 Task: In the  document Positivethinking.epubMake this file  'available offline' Check 'Vision History' View the  non- printing characters
Action: Mouse moved to (238, 340)
Screenshot: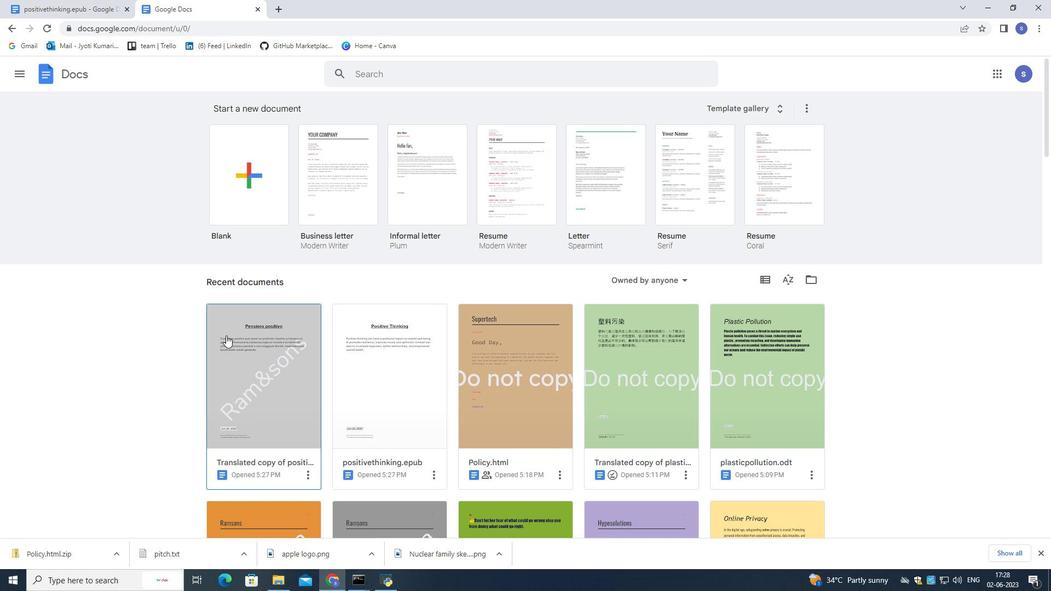 
Action: Mouse pressed left at (238, 340)
Screenshot: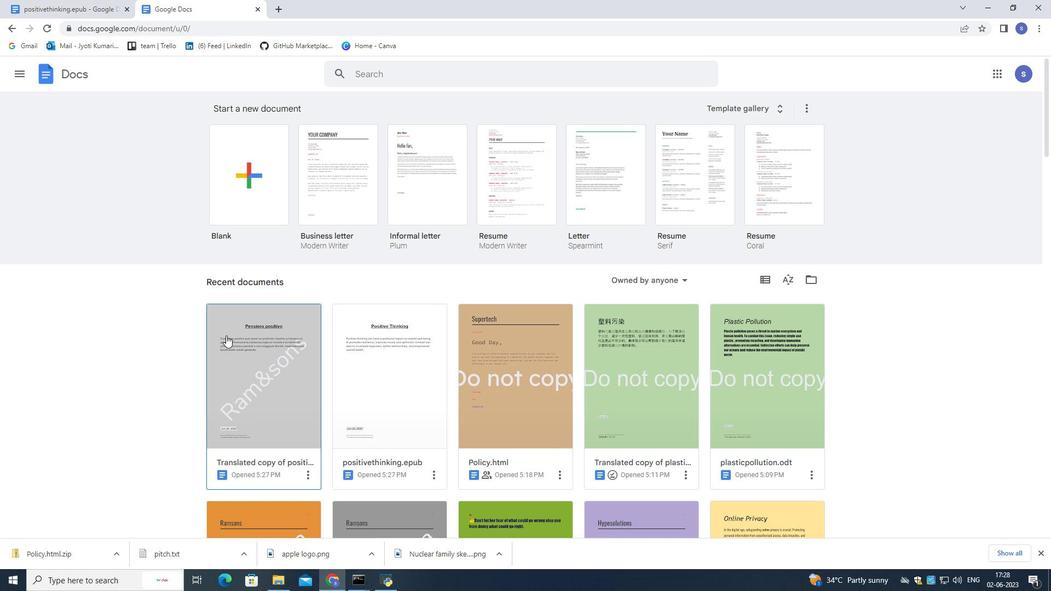
Action: Mouse moved to (238, 340)
Screenshot: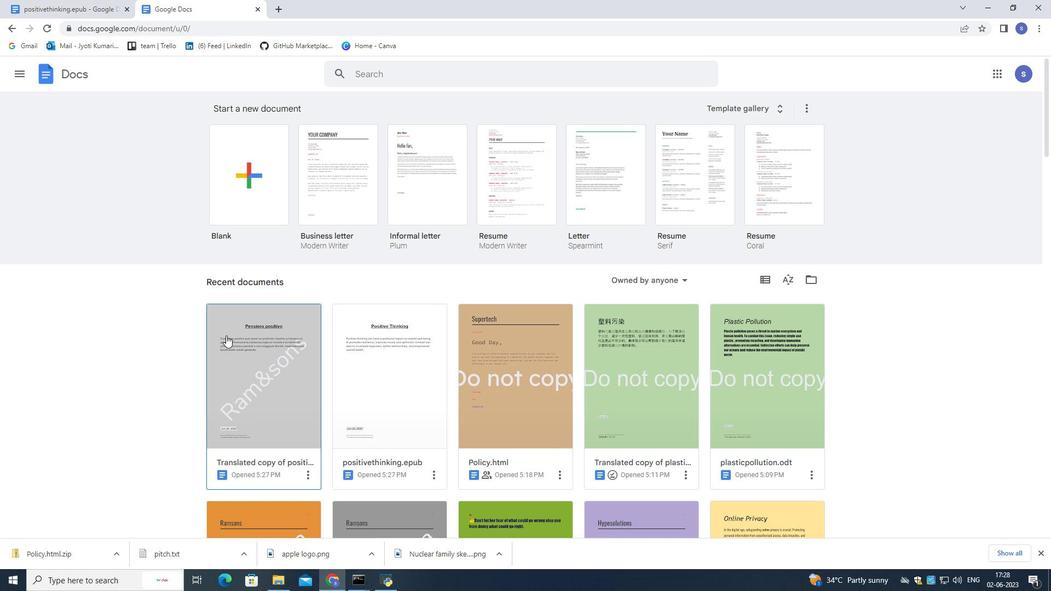 
Action: Mouse pressed left at (238, 340)
Screenshot: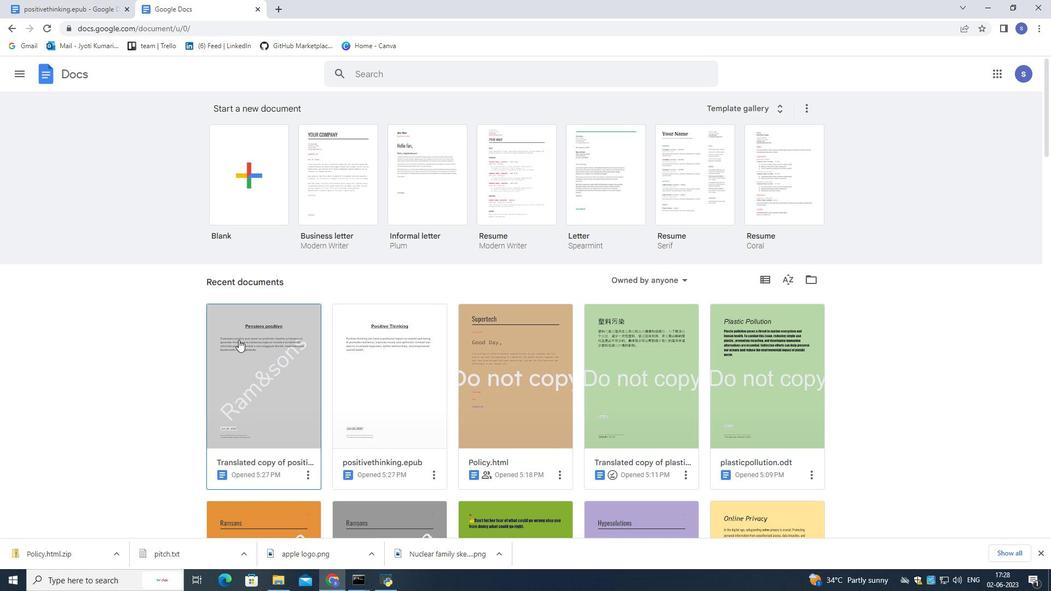 
Action: Mouse moved to (32, 78)
Screenshot: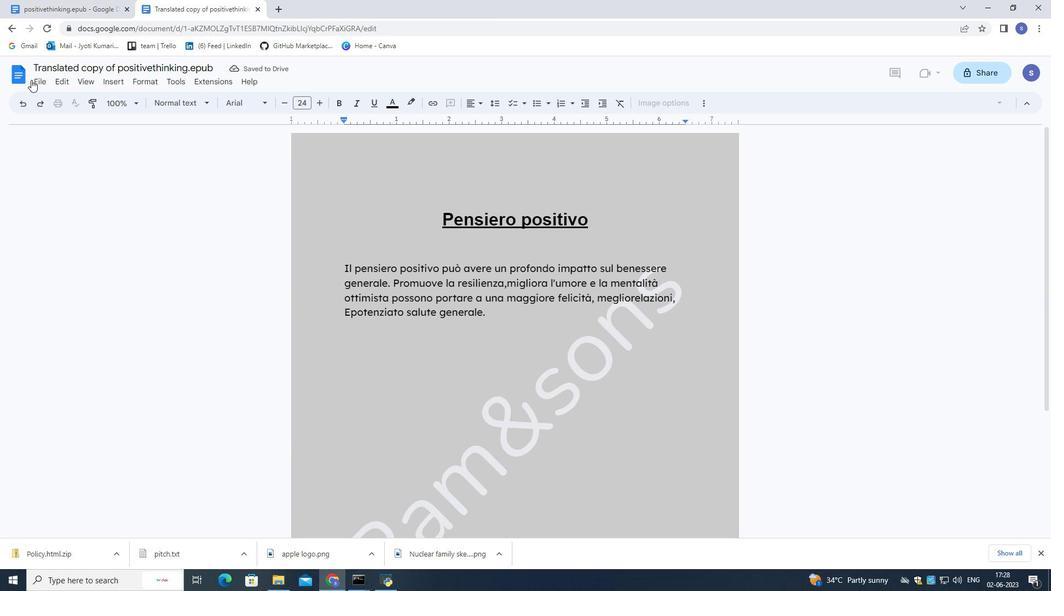 
Action: Mouse pressed left at (32, 78)
Screenshot: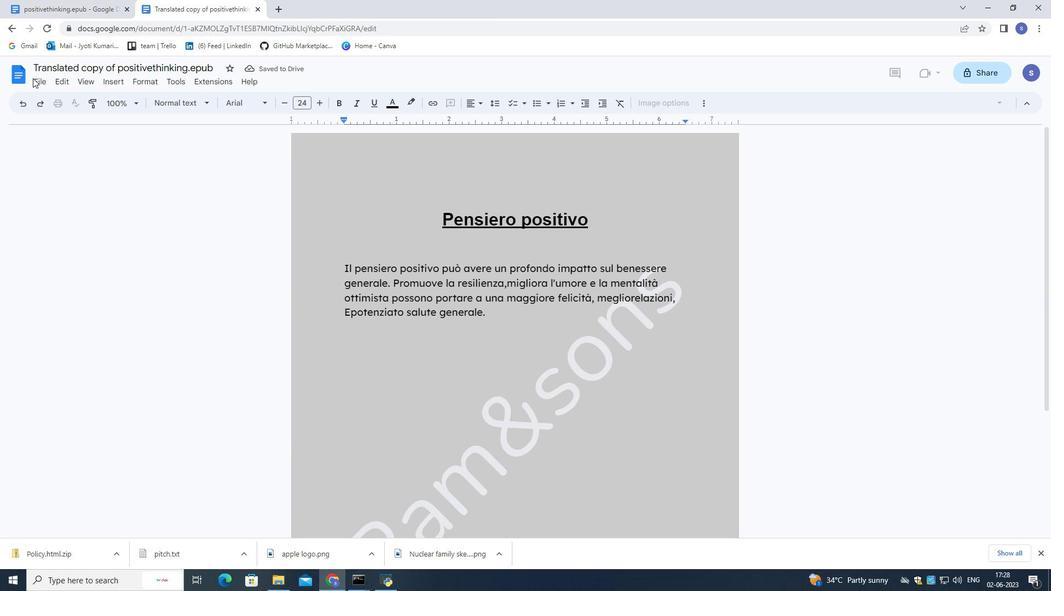 
Action: Mouse moved to (37, 80)
Screenshot: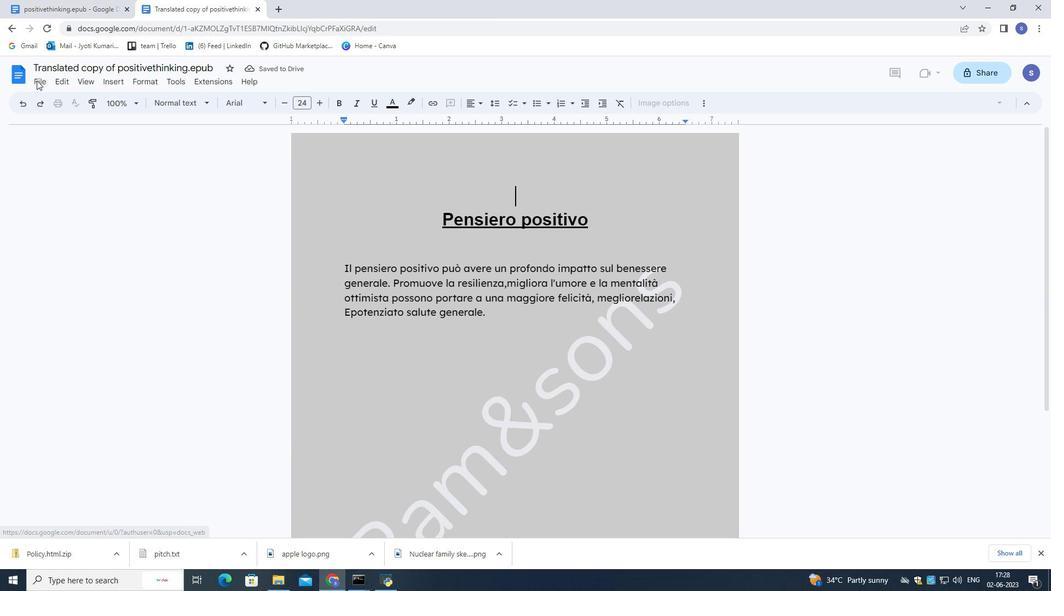 
Action: Mouse pressed left at (37, 80)
Screenshot: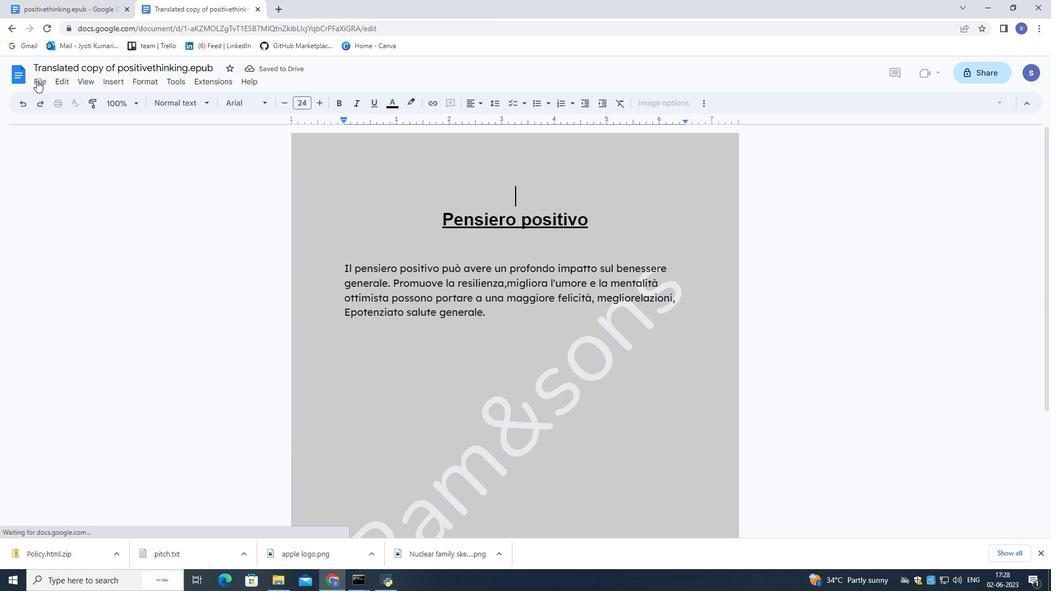 
Action: Mouse moved to (128, 323)
Screenshot: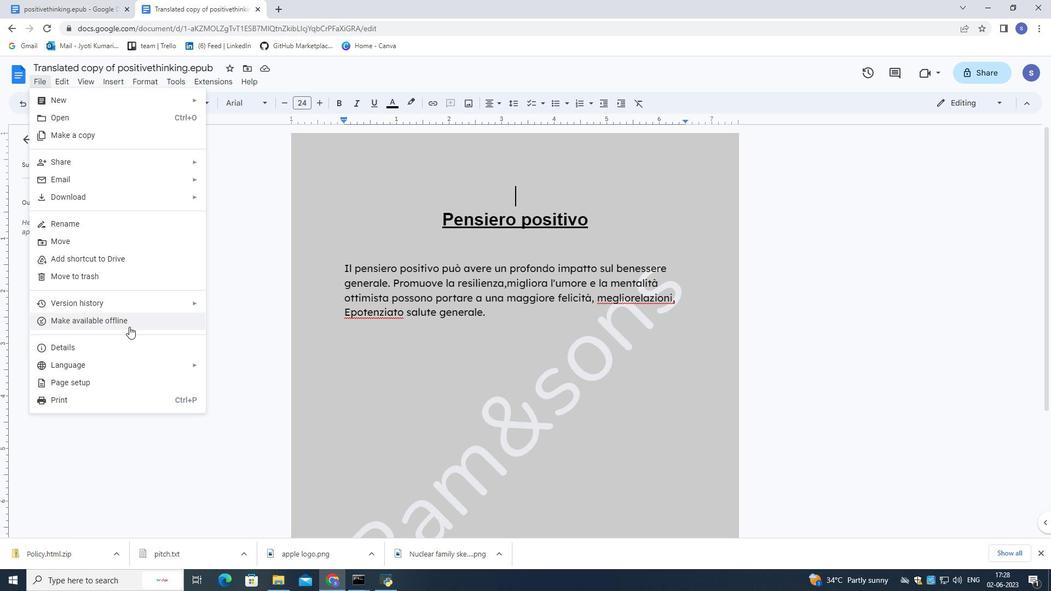 
Action: Mouse pressed left at (128, 323)
Screenshot: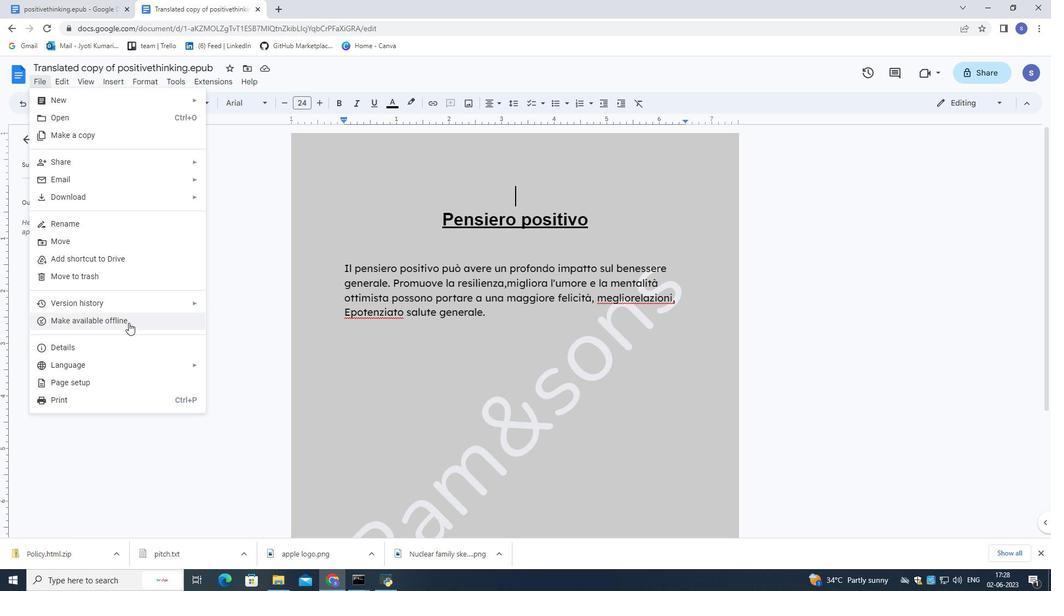 
Action: Mouse moved to (30, 76)
Screenshot: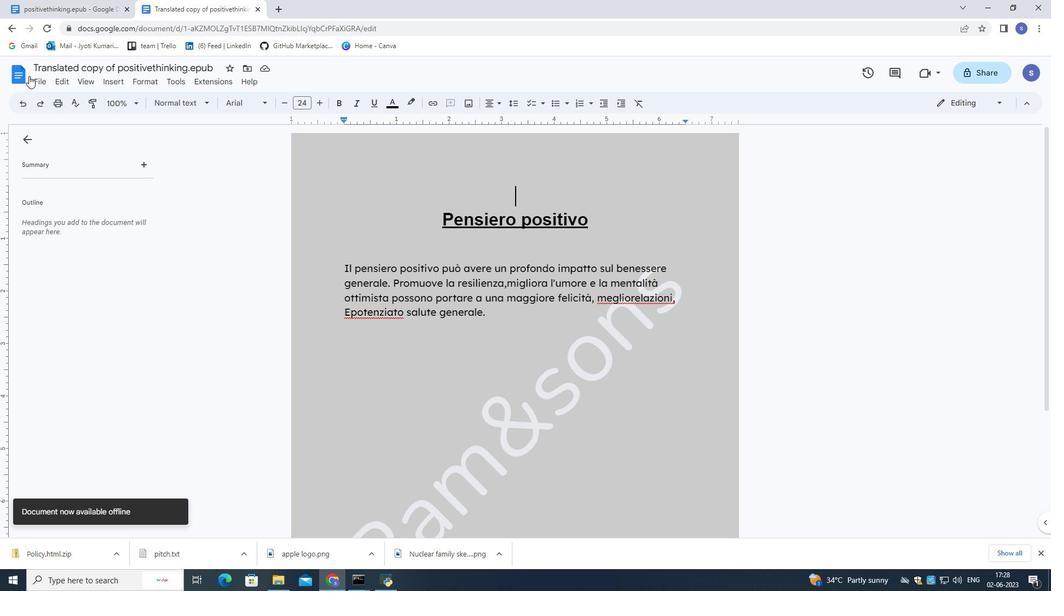 
Action: Mouse pressed left at (30, 76)
Screenshot: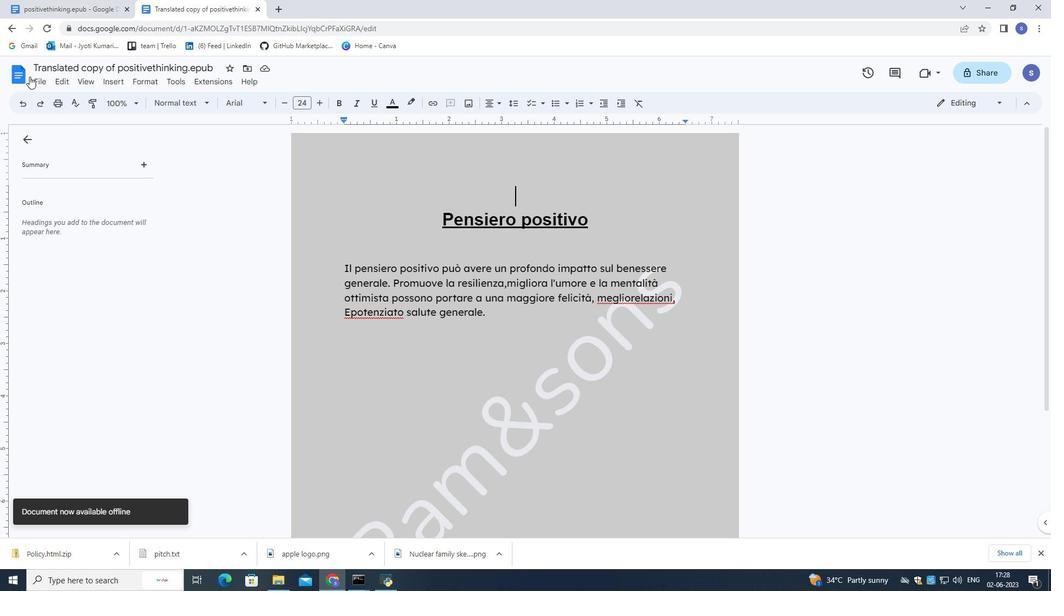 
Action: Mouse moved to (34, 82)
Screenshot: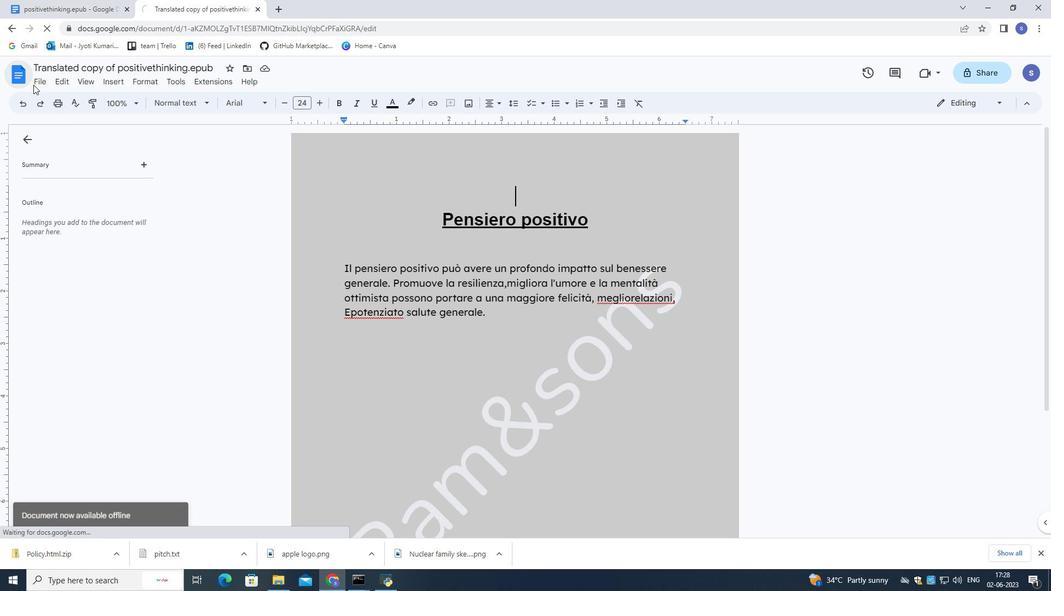 
Action: Mouse pressed left at (34, 82)
Screenshot: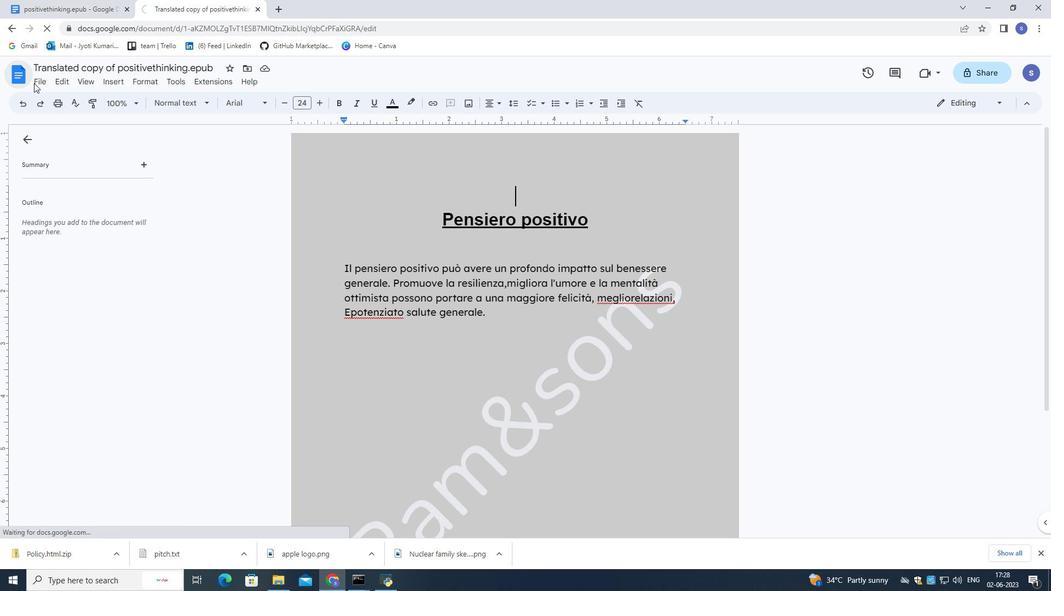 
Action: Mouse moved to (231, 317)
Screenshot: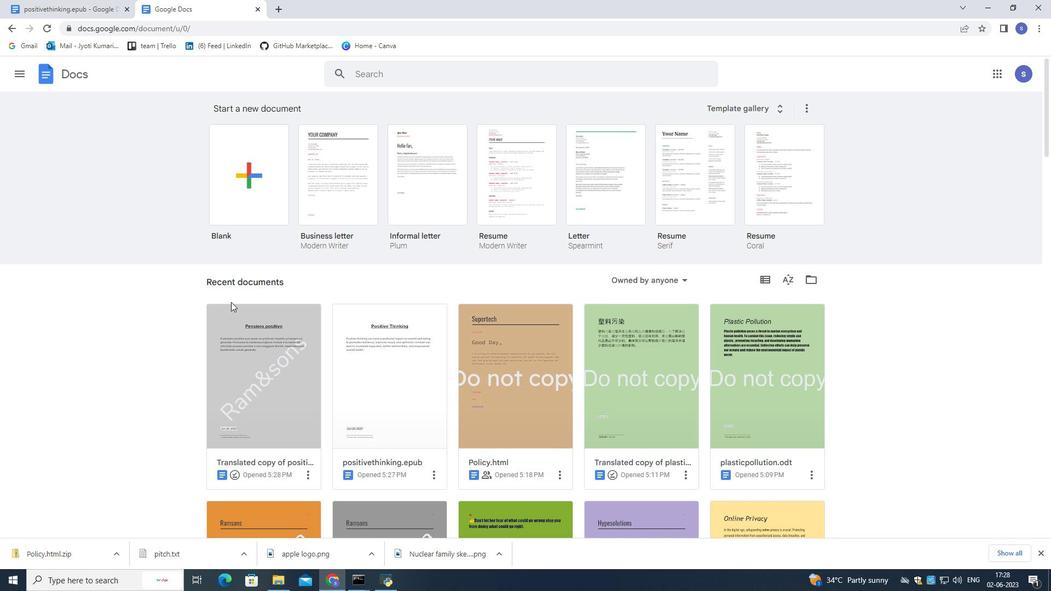 
Action: Mouse pressed left at (231, 317)
Screenshot: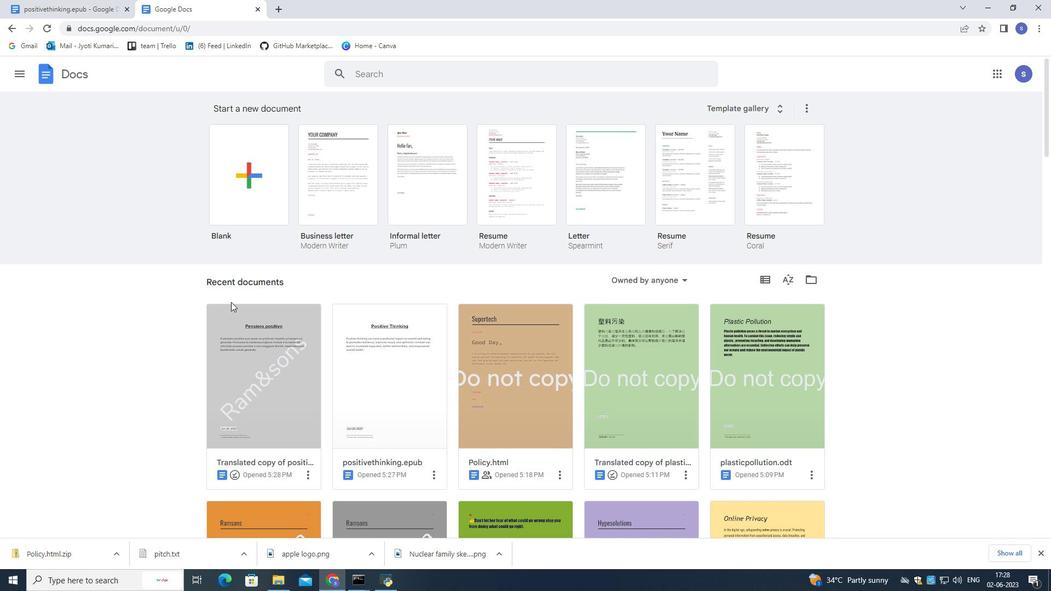 
Action: Mouse pressed left at (231, 317)
Screenshot: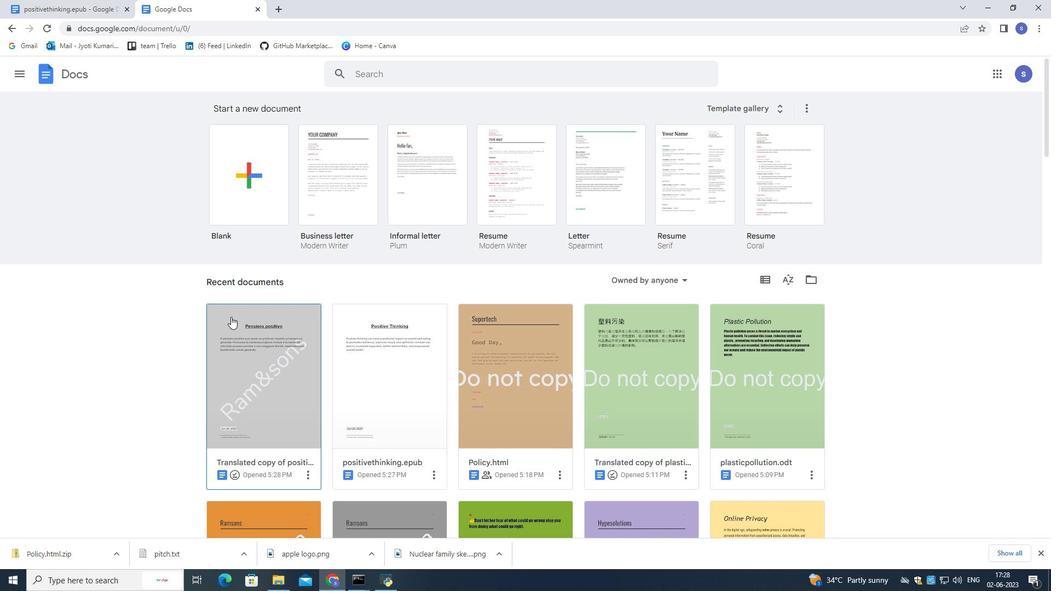 
Action: Mouse moved to (41, 81)
Screenshot: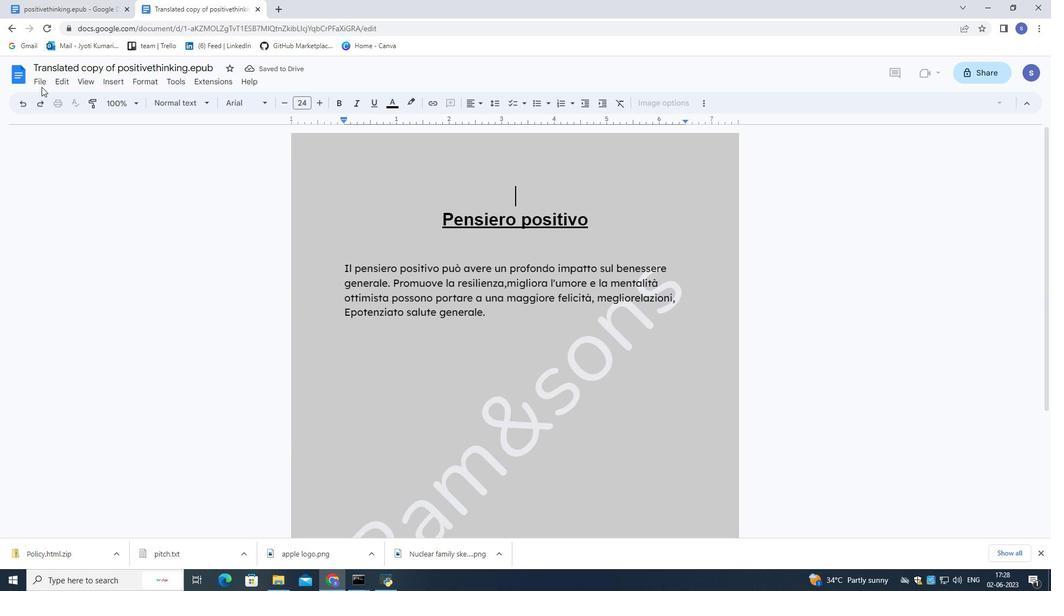 
Action: Mouse pressed left at (41, 81)
Screenshot: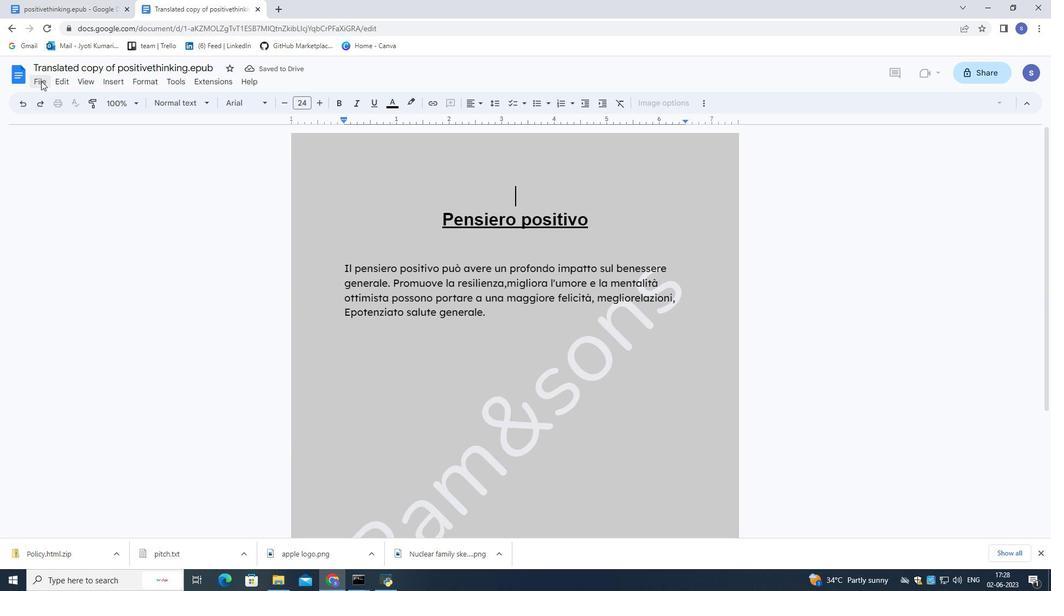 
Action: Mouse moved to (105, 306)
Screenshot: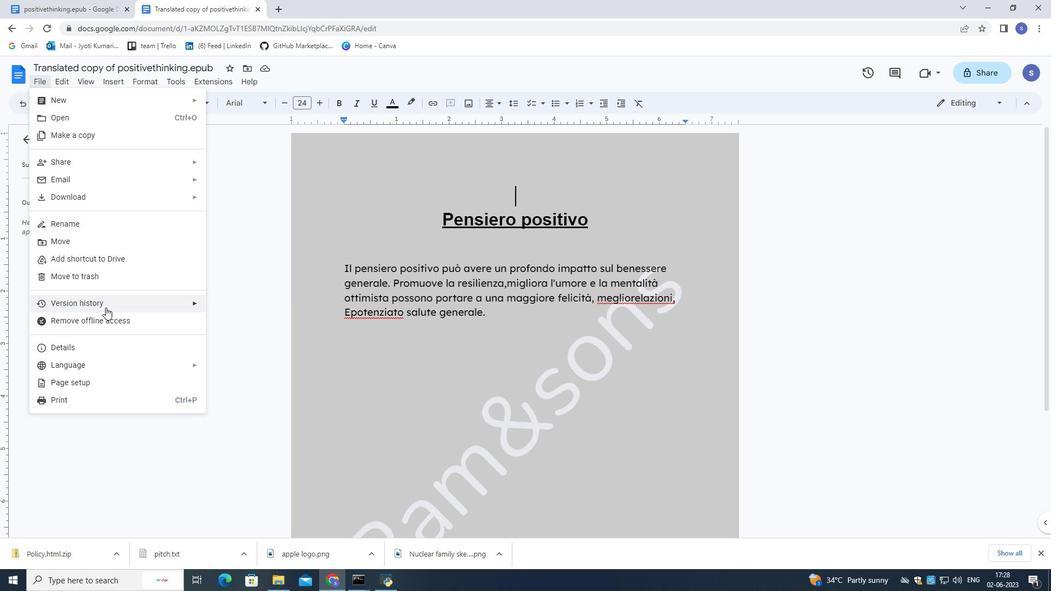 
Action: Mouse pressed left at (105, 306)
Screenshot: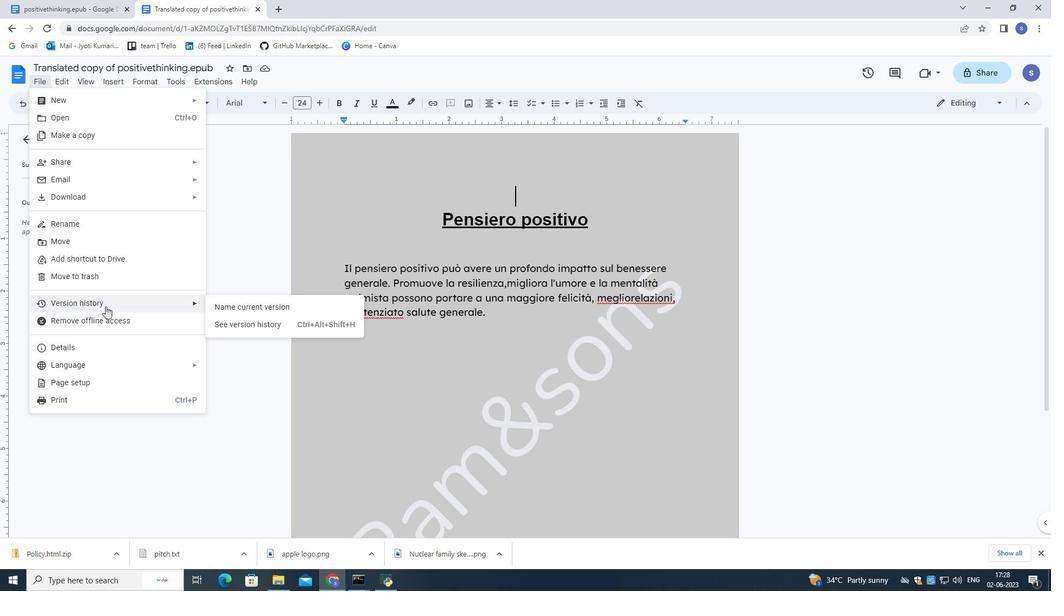 
Action: Mouse moved to (229, 328)
Screenshot: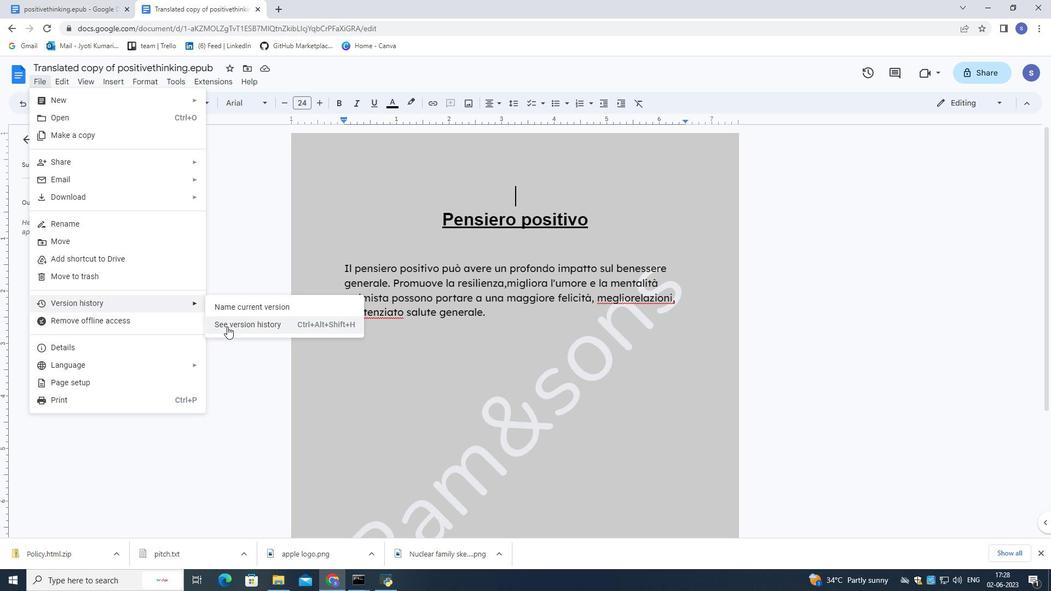 
Action: Mouse pressed left at (229, 328)
Screenshot: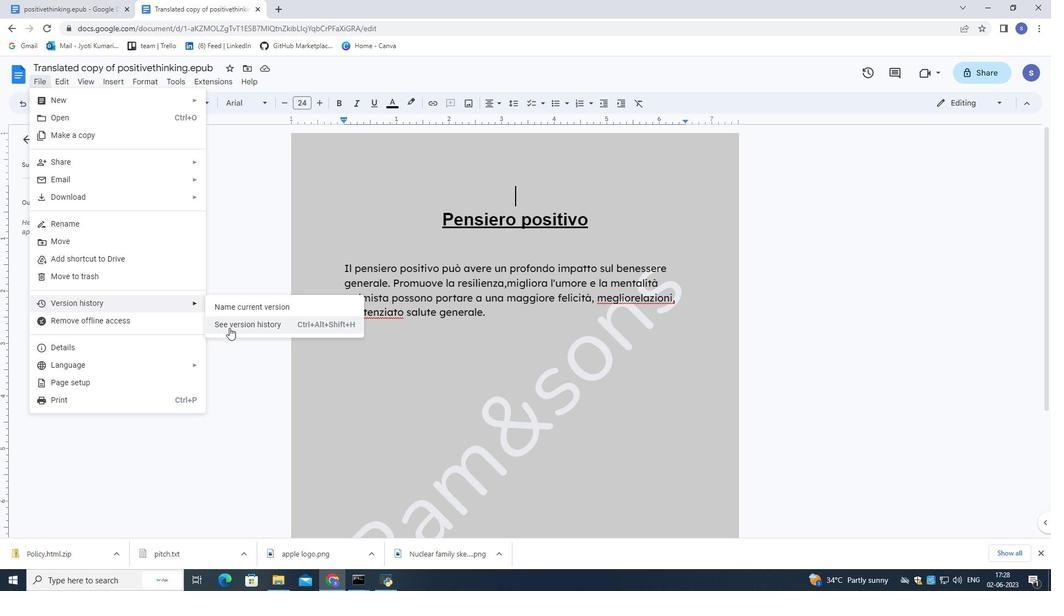 
Action: Mouse moved to (323, 326)
Screenshot: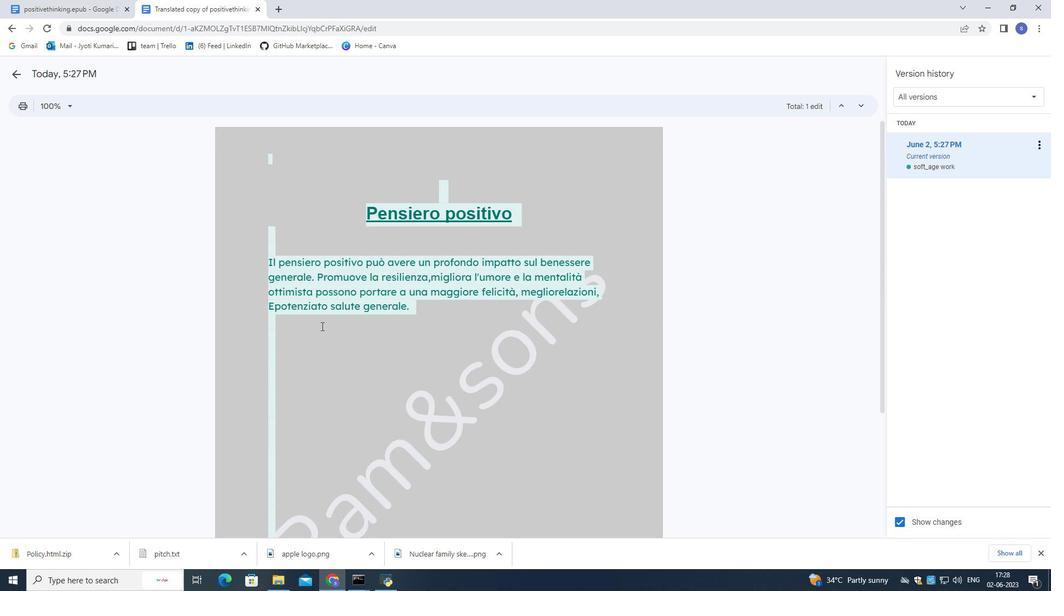 
Action: Mouse scrolled (323, 325) with delta (0, 0)
Screenshot: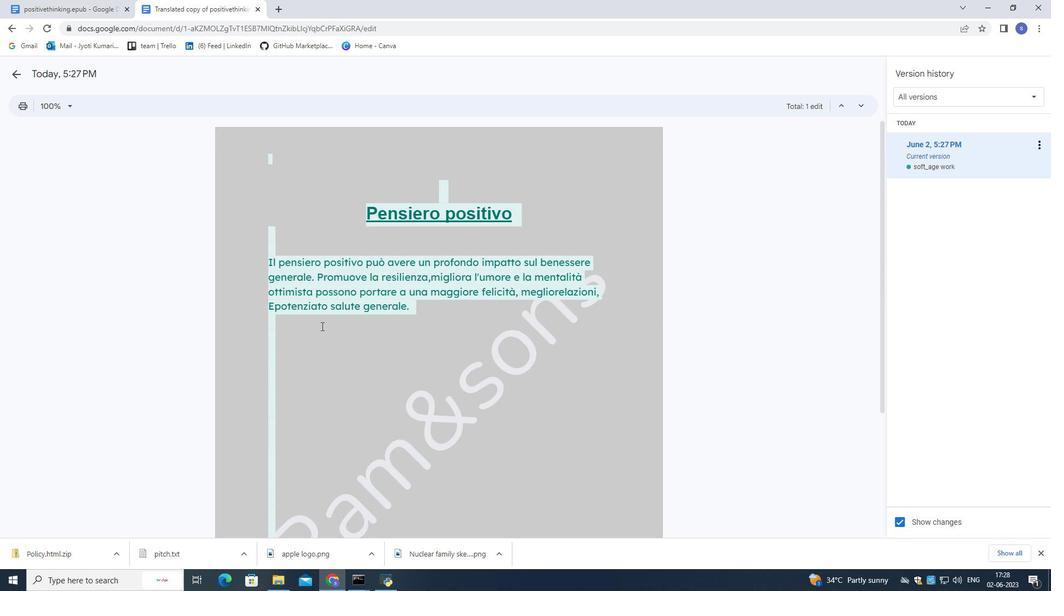 
Action: Mouse moved to (324, 326)
Screenshot: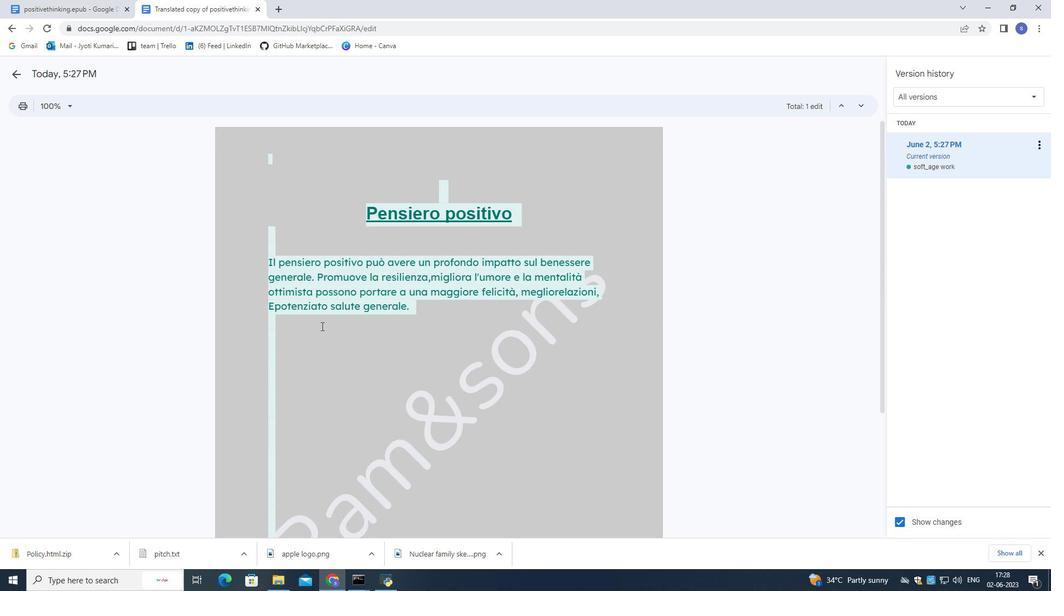 
Action: Mouse scrolled (324, 325) with delta (0, 0)
Screenshot: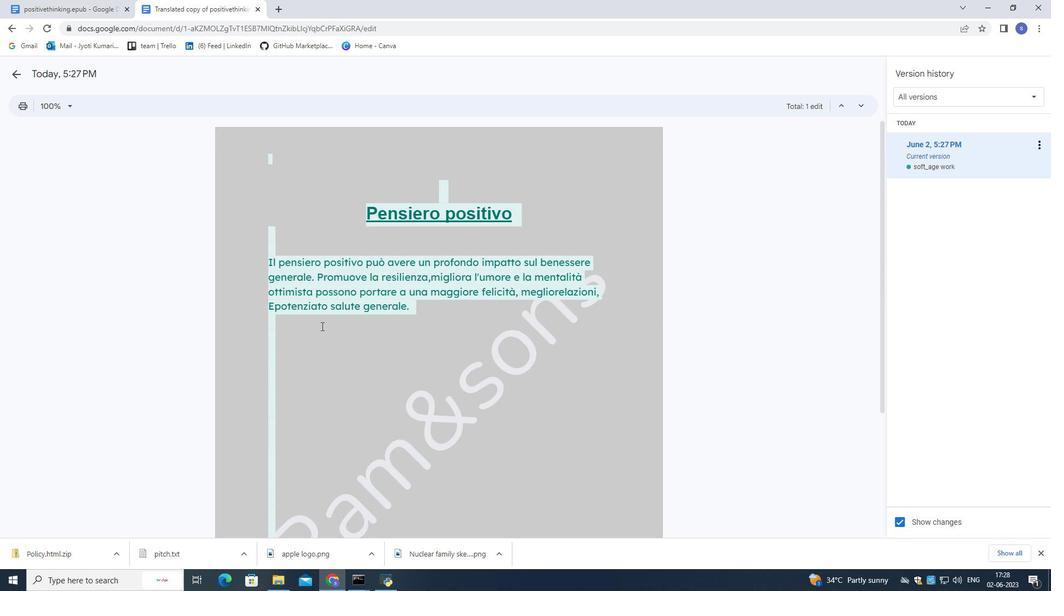 
Action: Mouse scrolled (324, 325) with delta (0, 0)
Screenshot: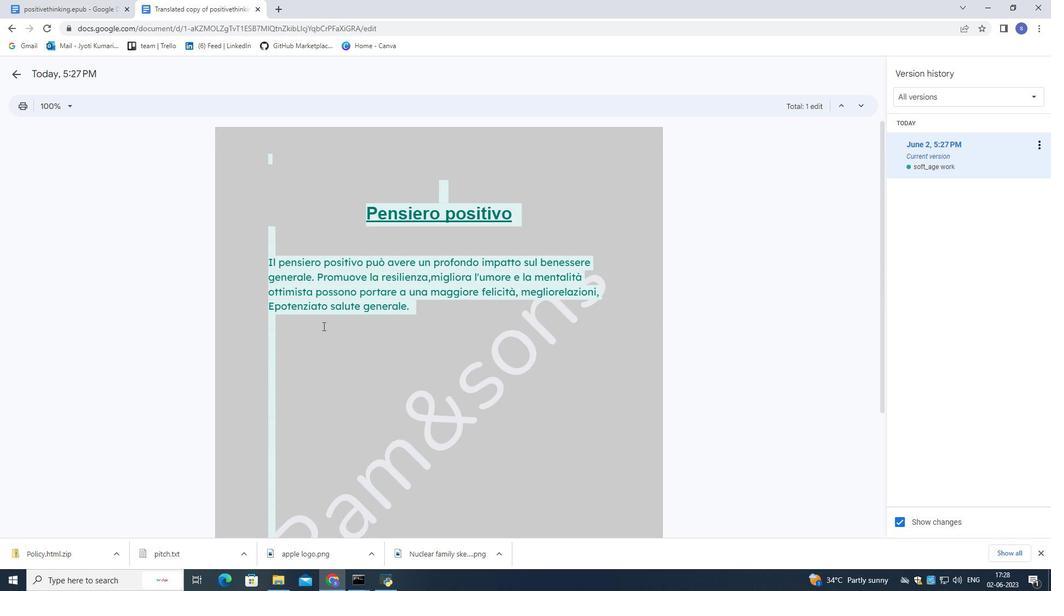 
Action: Mouse scrolled (324, 325) with delta (0, 0)
Screenshot: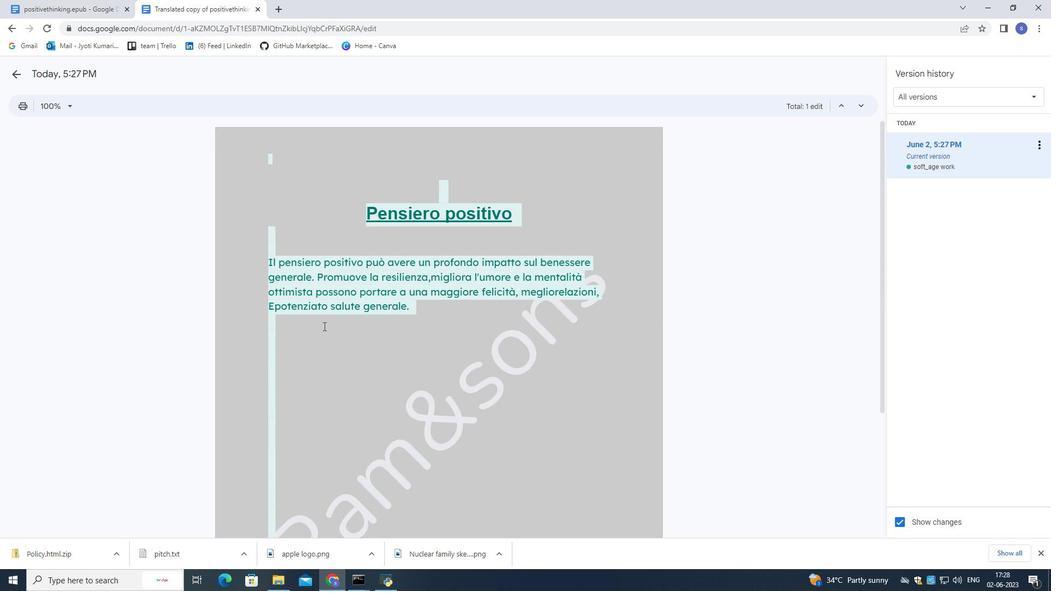 
Action: Mouse scrolled (324, 325) with delta (0, 0)
Screenshot: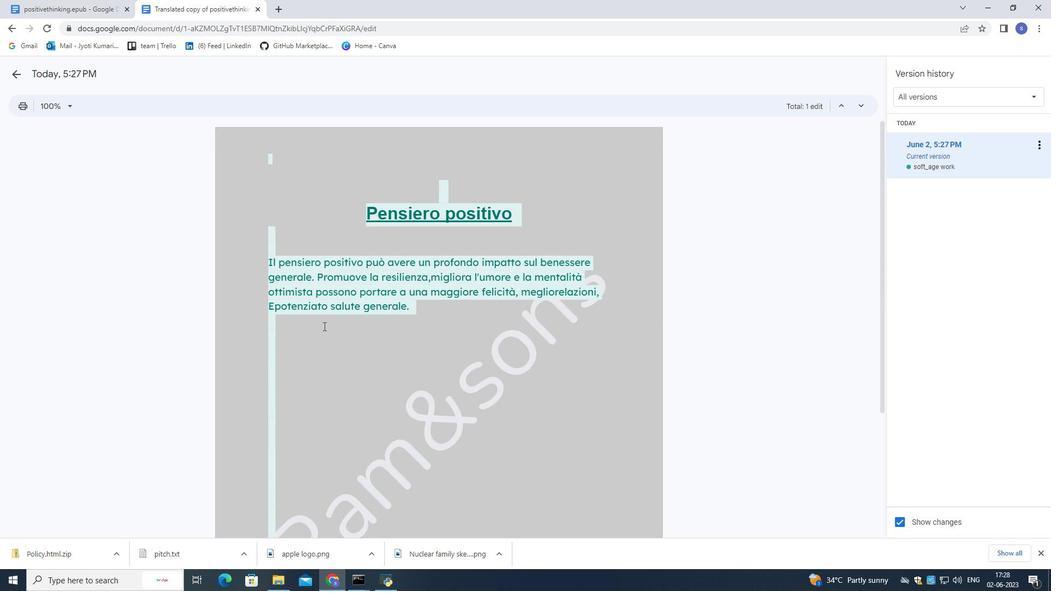
Action: Mouse scrolled (324, 325) with delta (0, 0)
Screenshot: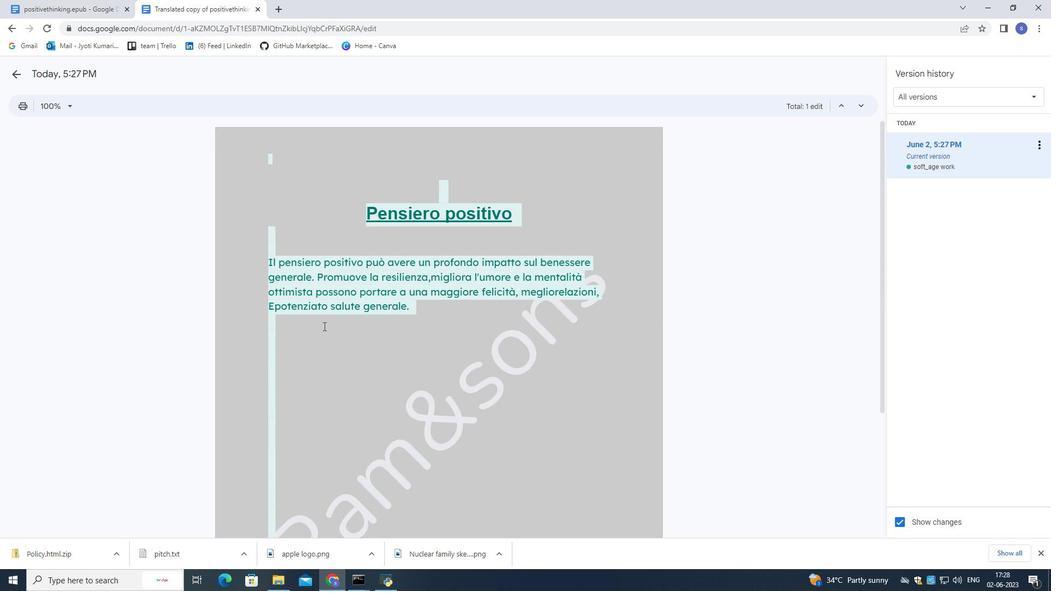 
Action: Mouse moved to (324, 325)
Screenshot: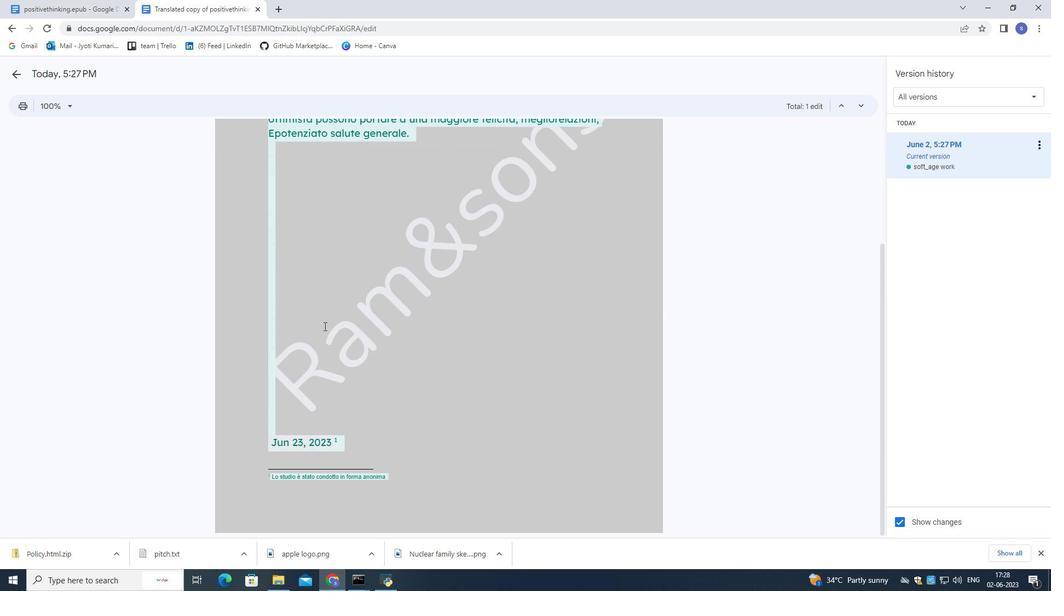 
Action: Mouse scrolled (324, 325) with delta (0, 0)
Screenshot: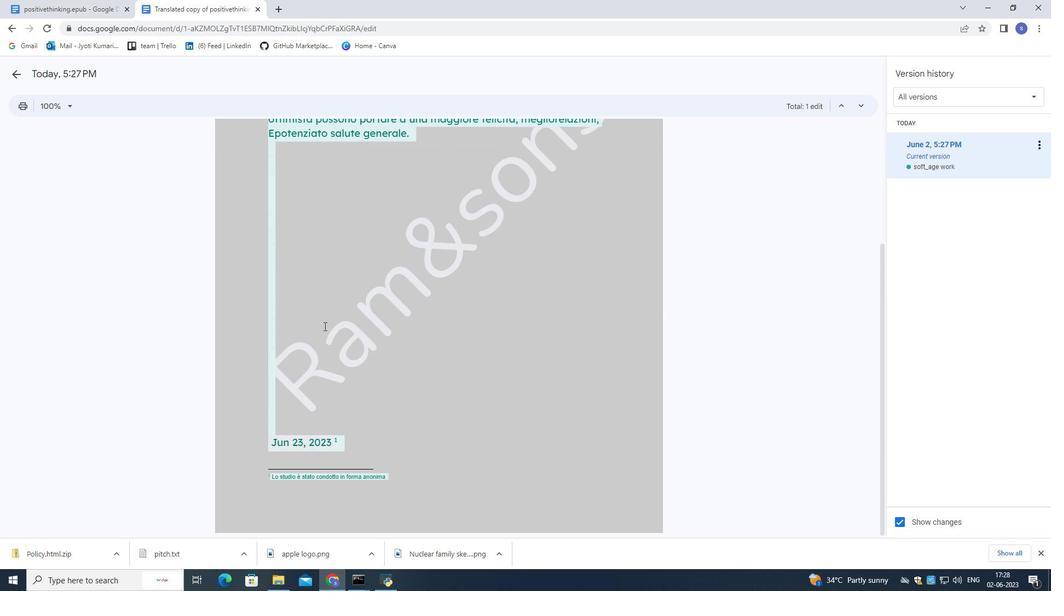 
Action: Mouse moved to (324, 324)
Screenshot: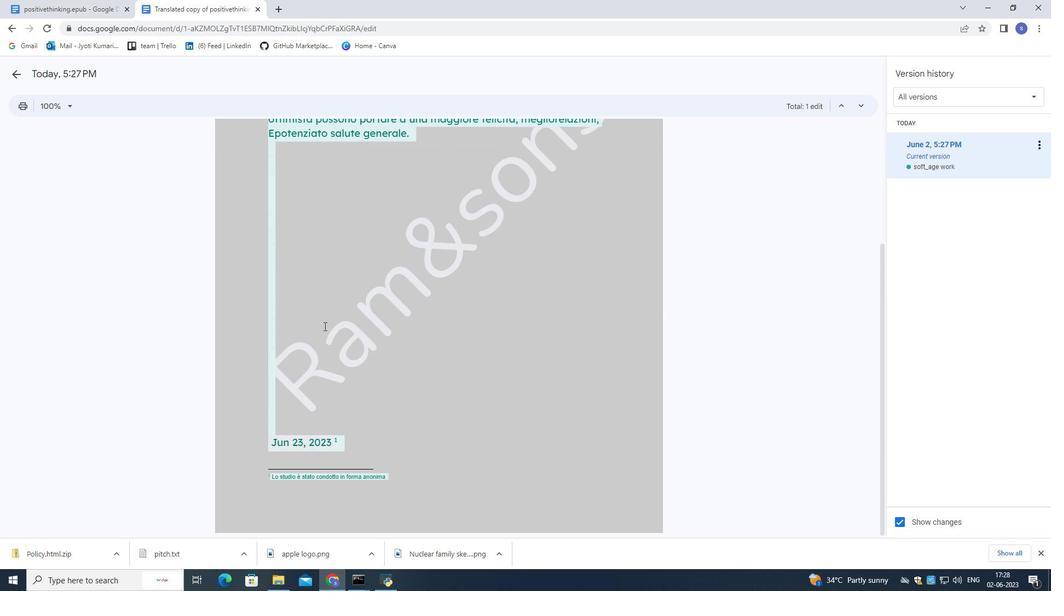 
Action: Mouse scrolled (324, 325) with delta (0, 0)
Screenshot: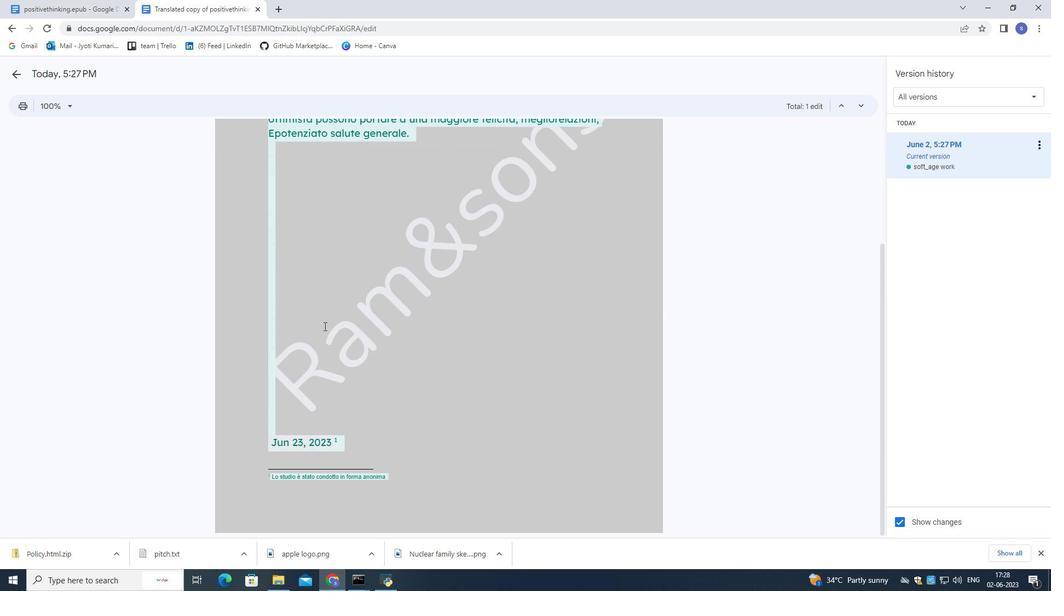 
Action: Mouse scrolled (324, 325) with delta (0, 0)
Screenshot: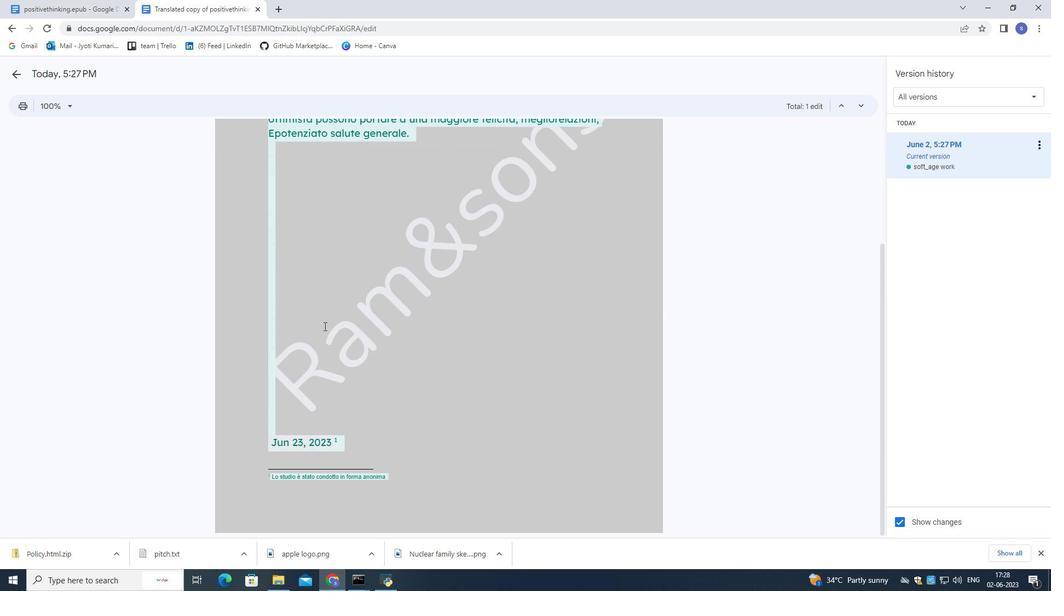 
Action: Mouse moved to (324, 324)
Screenshot: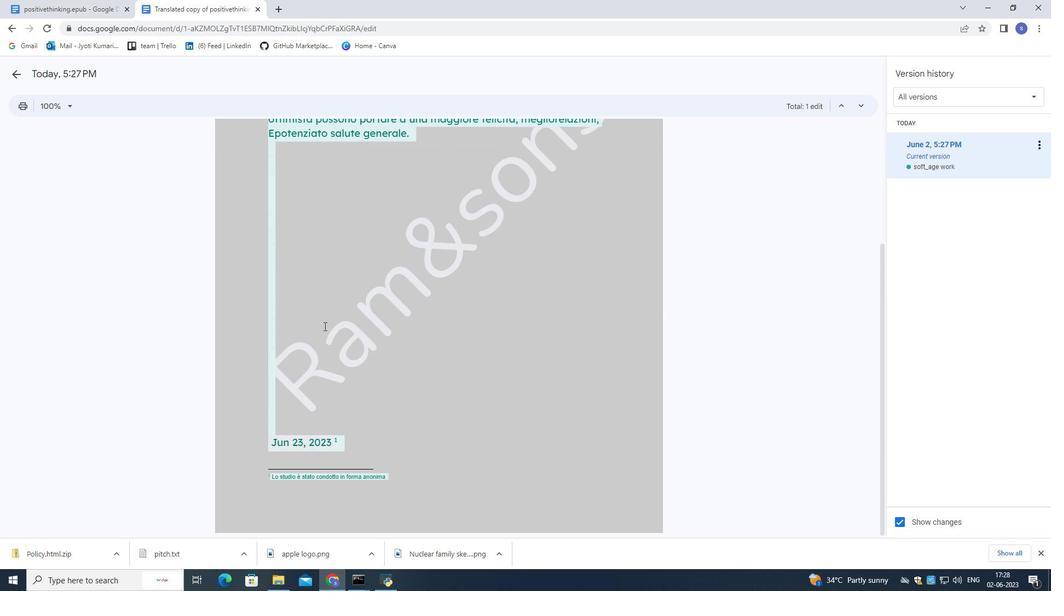 
Action: Mouse scrolled (324, 325) with delta (0, 0)
Screenshot: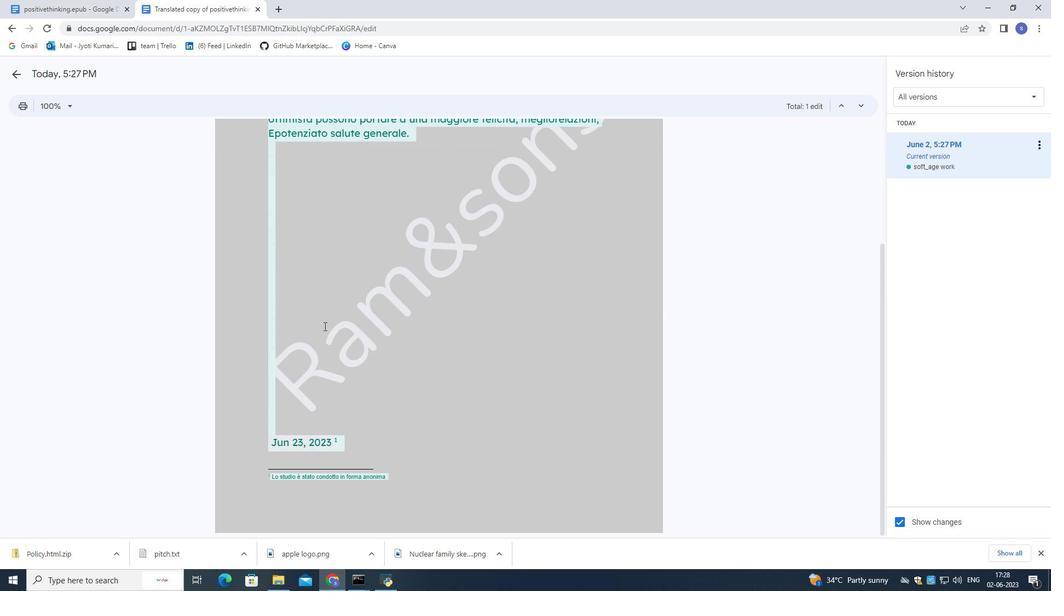 
Action: Mouse moved to (324, 323)
Screenshot: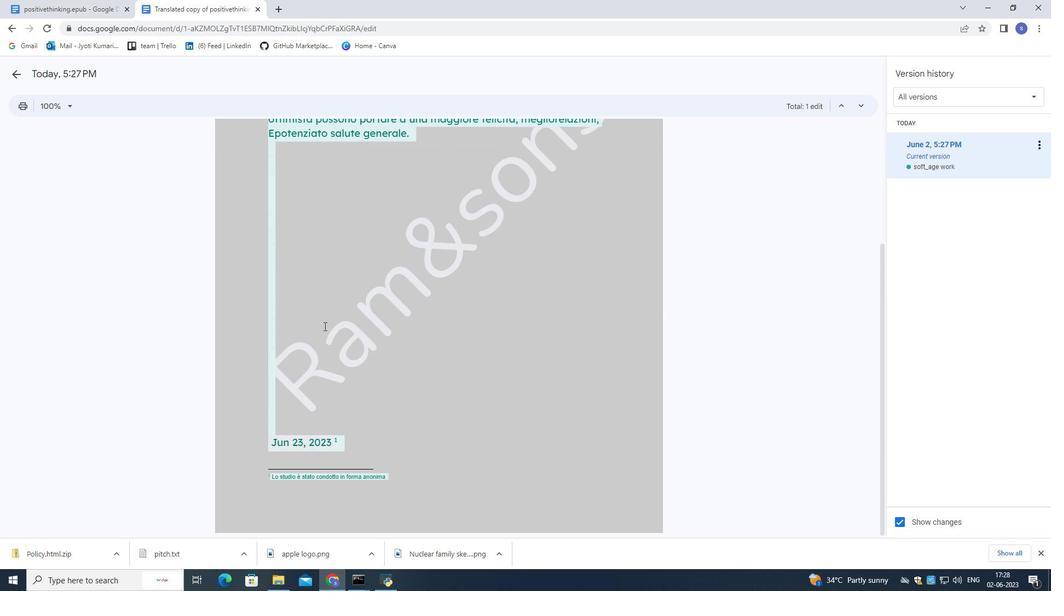 
Action: Mouse scrolled (324, 324) with delta (0, 0)
Screenshot: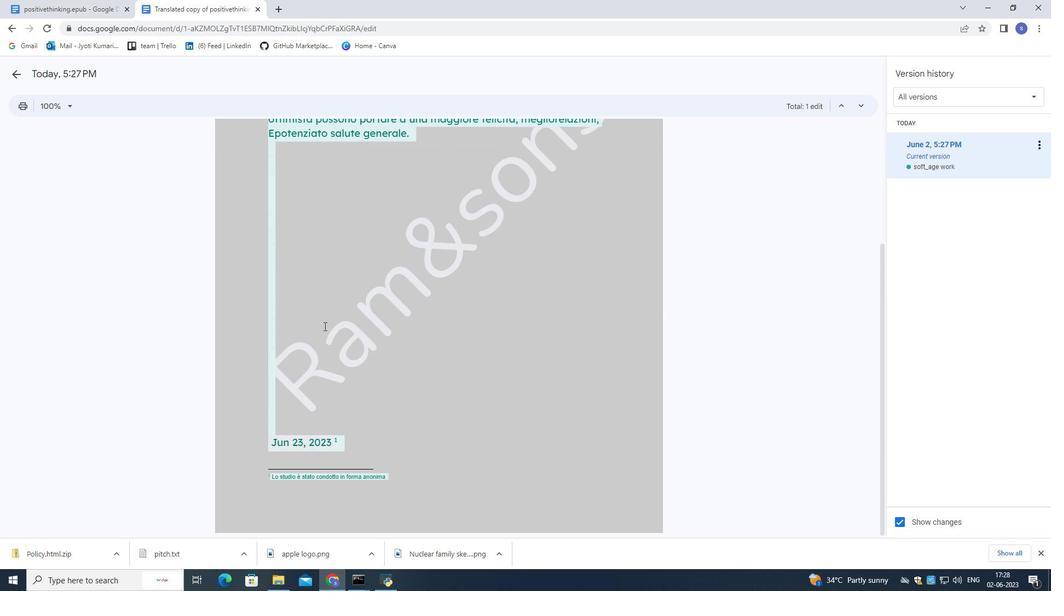 
Action: Mouse moved to (324, 323)
Screenshot: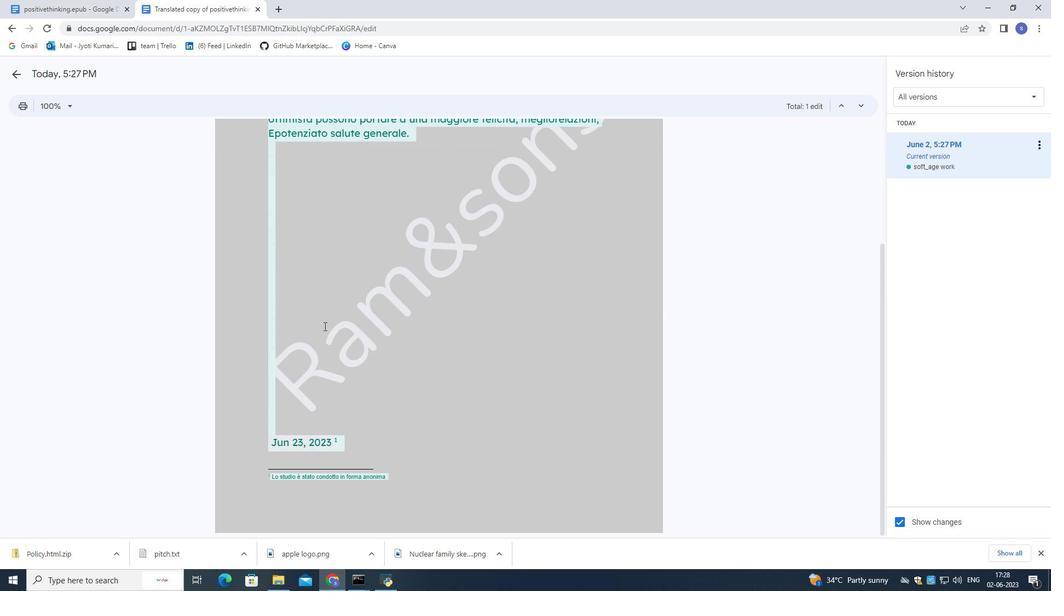 
Action: Mouse scrolled (324, 323) with delta (0, 0)
Screenshot: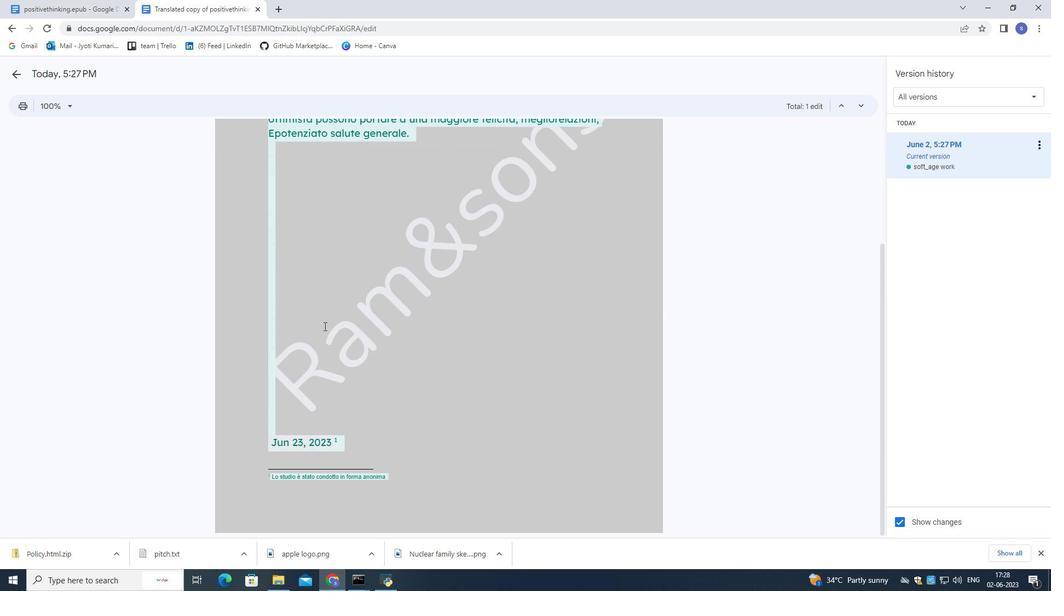 
Action: Mouse scrolled (324, 323) with delta (0, 0)
Screenshot: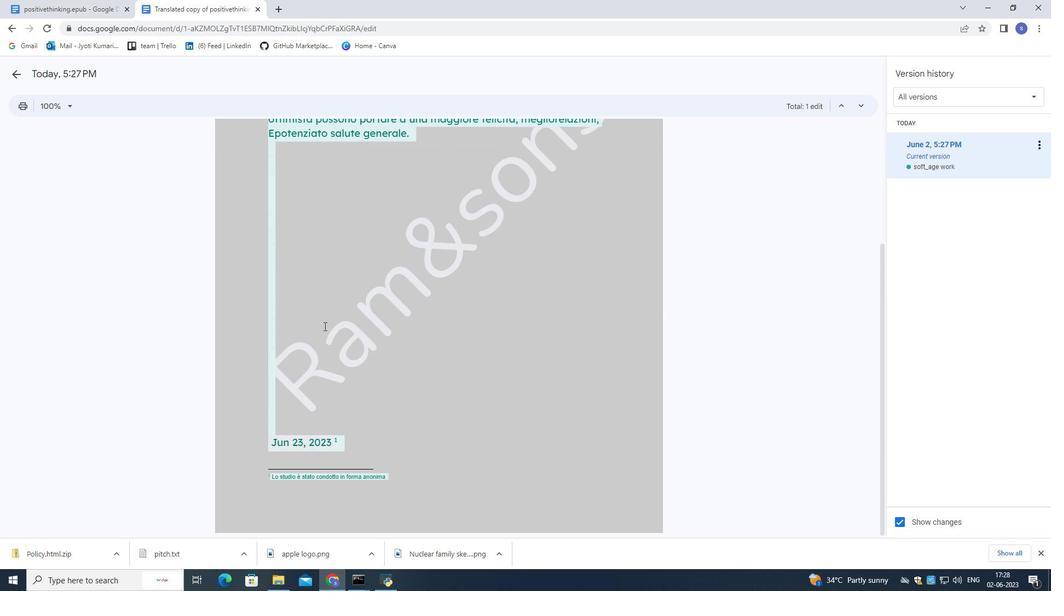 
Action: Mouse moved to (324, 322)
Screenshot: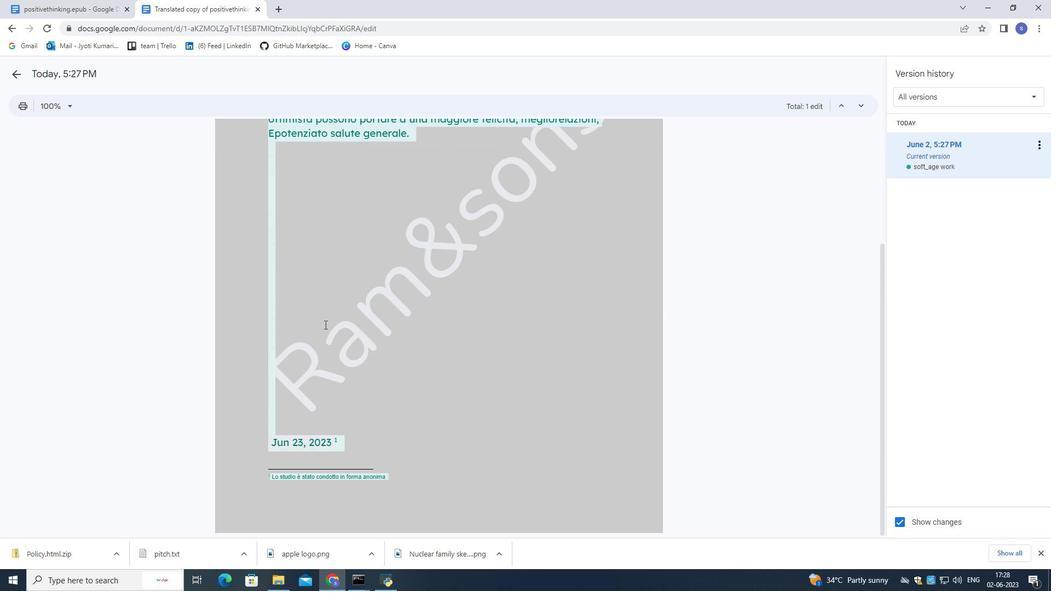 
Action: Mouse scrolled (324, 322) with delta (0, 0)
Screenshot: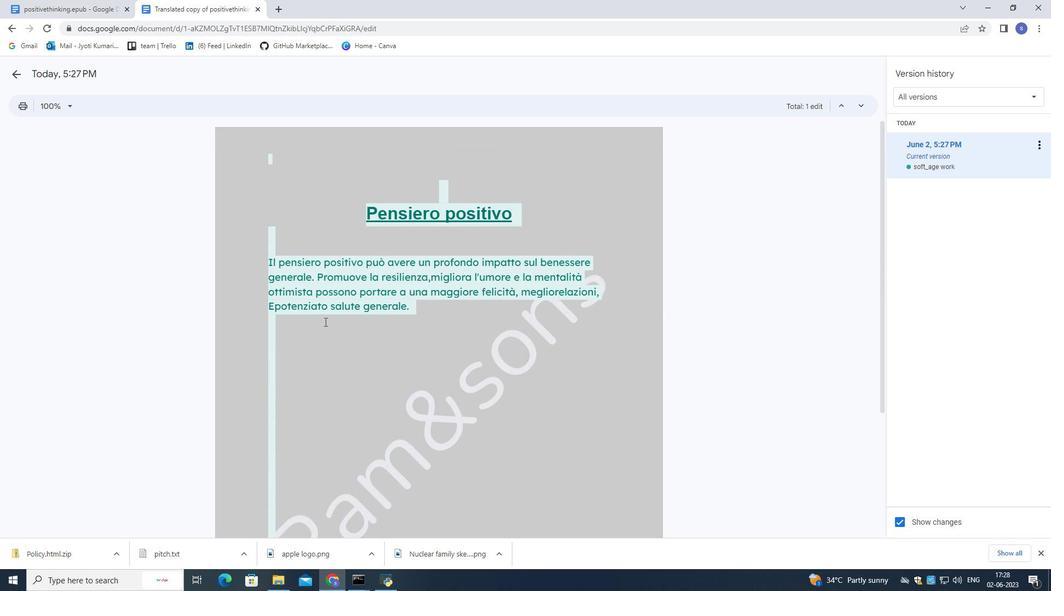 
Action: Mouse scrolled (324, 322) with delta (0, 0)
Screenshot: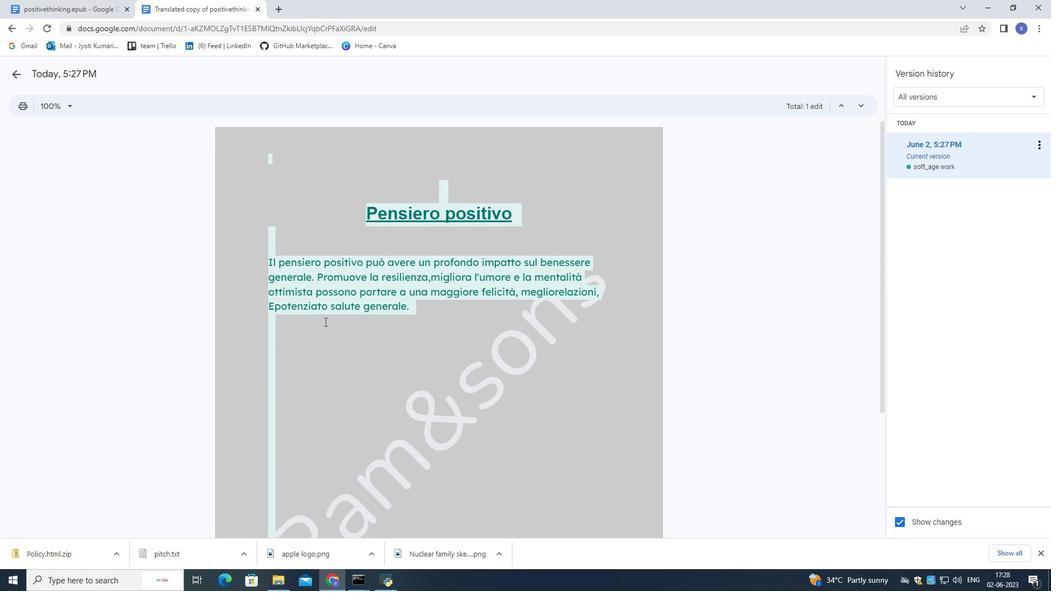
Action: Mouse moved to (324, 321)
Screenshot: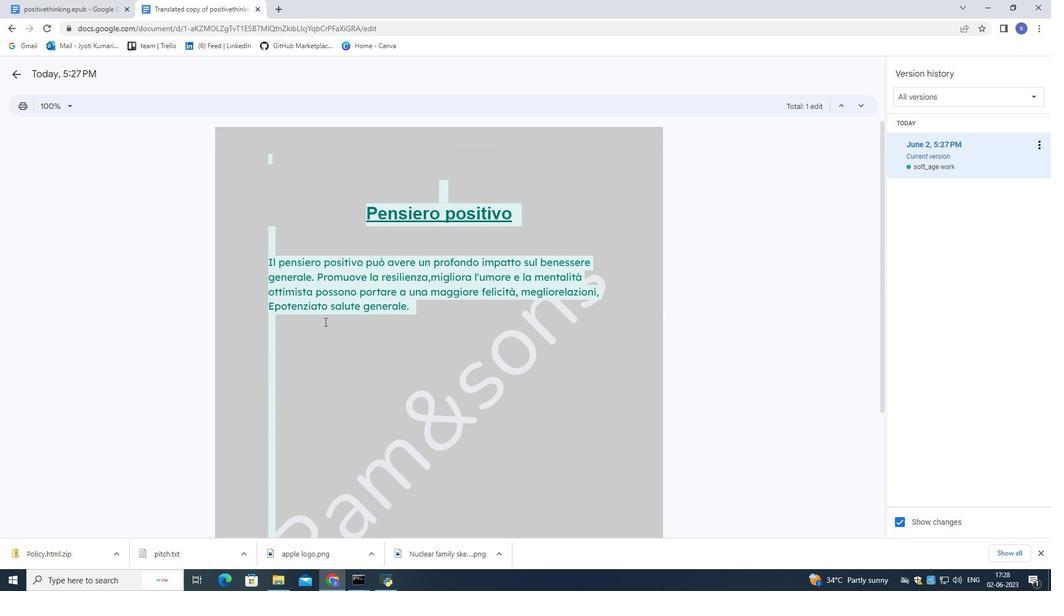 
Action: Mouse scrolled (324, 322) with delta (0, 0)
Screenshot: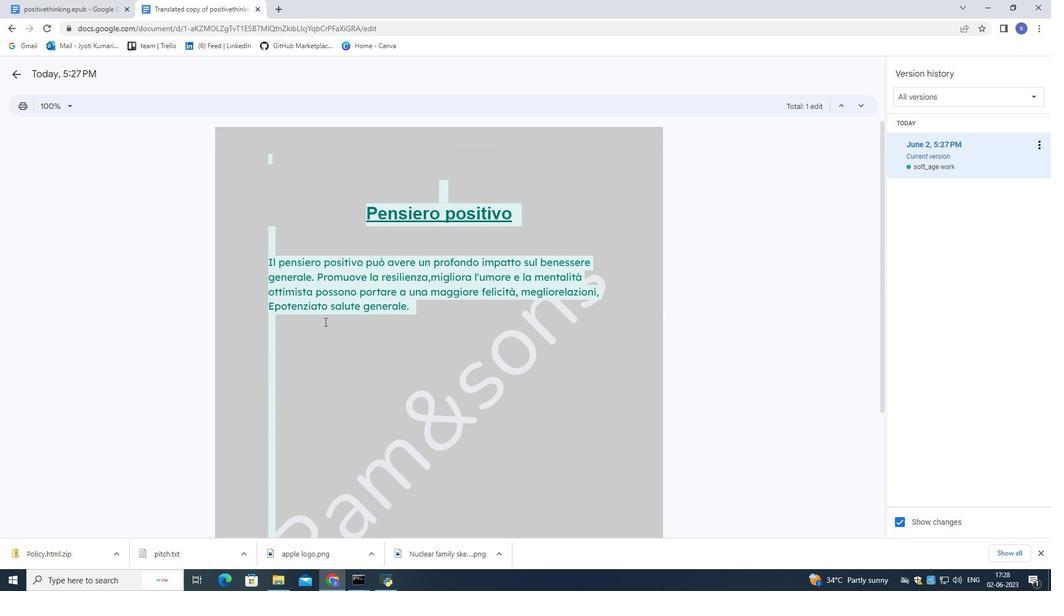 
Action: Mouse moved to (317, 300)
Screenshot: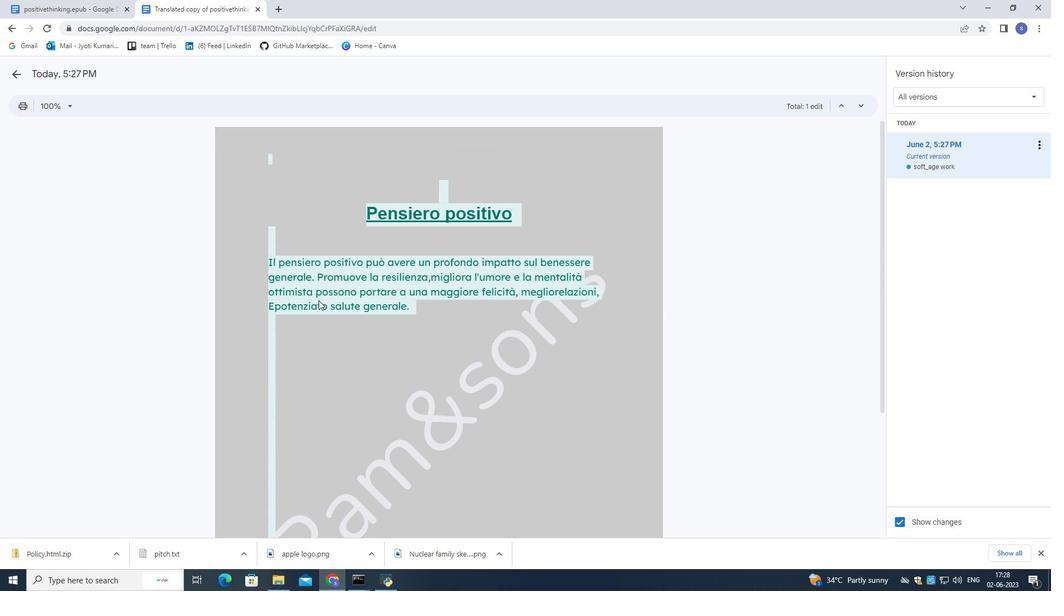 
